 Task: Look for products in the category "First Aid & Outdoor Essentials" from Desert Essence only.
Action: Mouse pressed left at (281, 123)
Screenshot: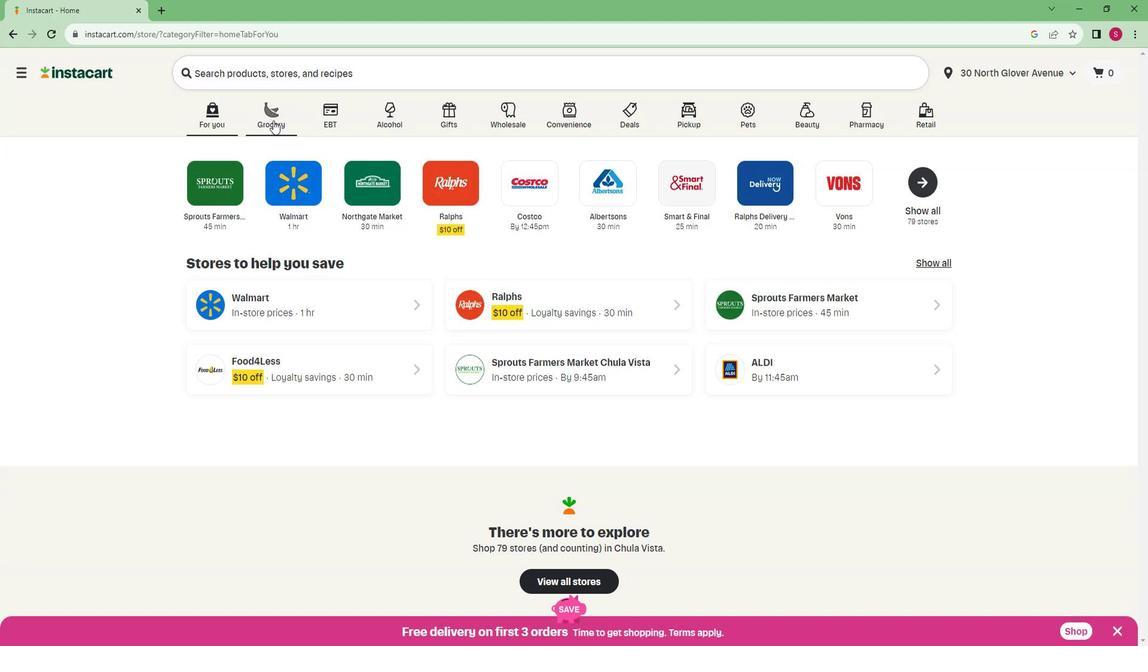 
Action: Mouse moved to (215, 327)
Screenshot: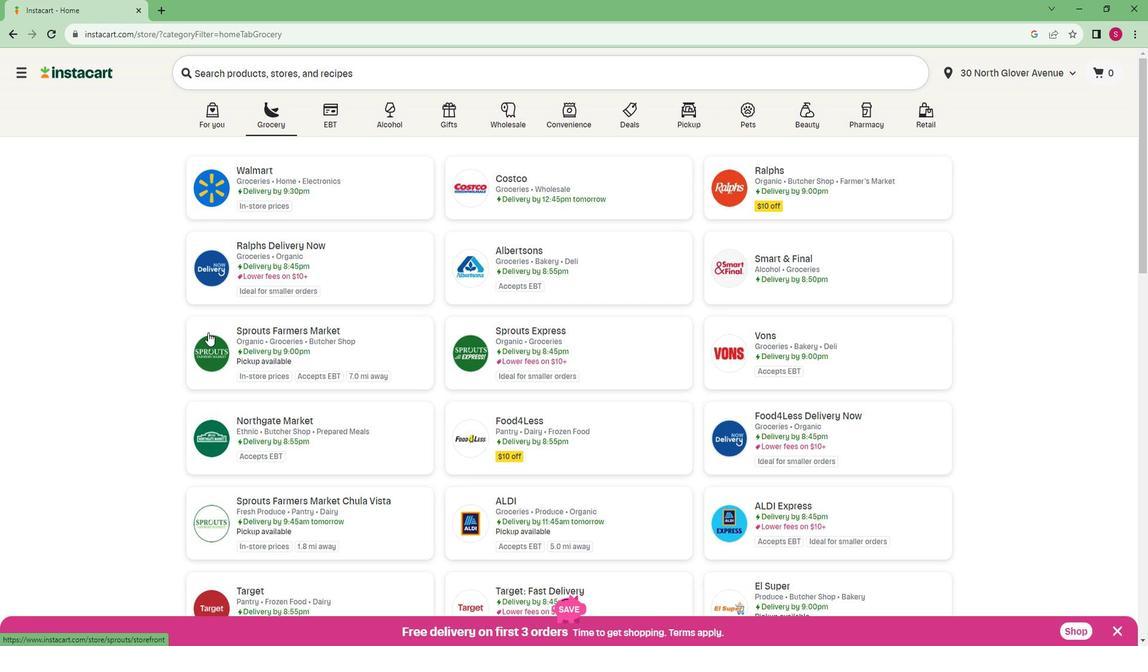 
Action: Mouse pressed left at (215, 327)
Screenshot: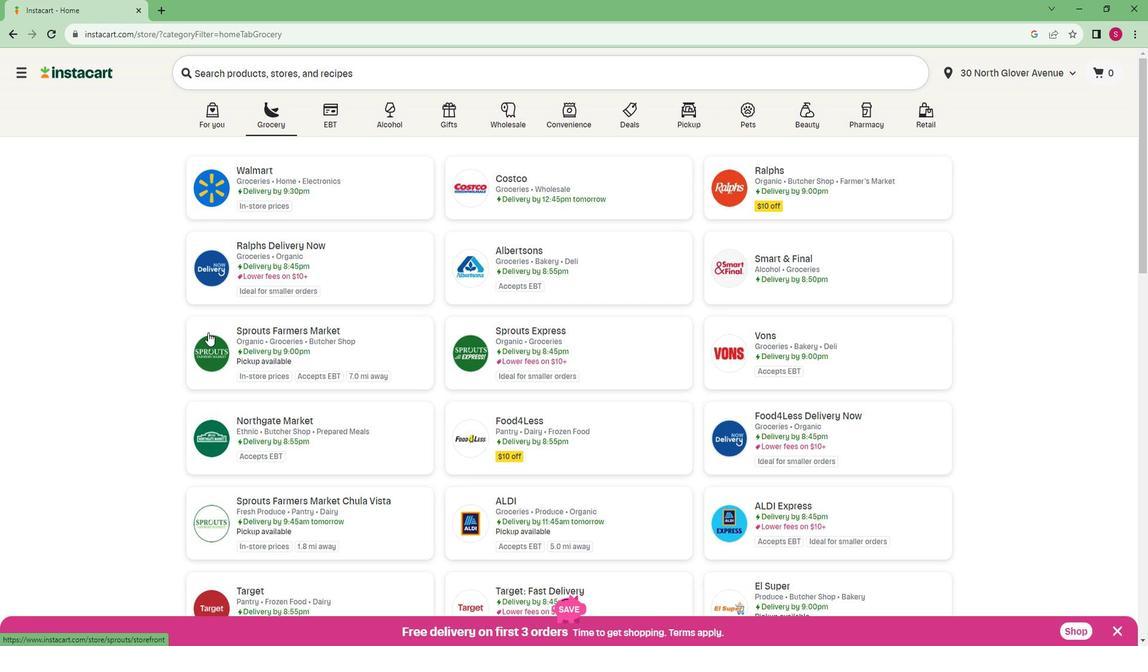 
Action: Mouse moved to (10, 457)
Screenshot: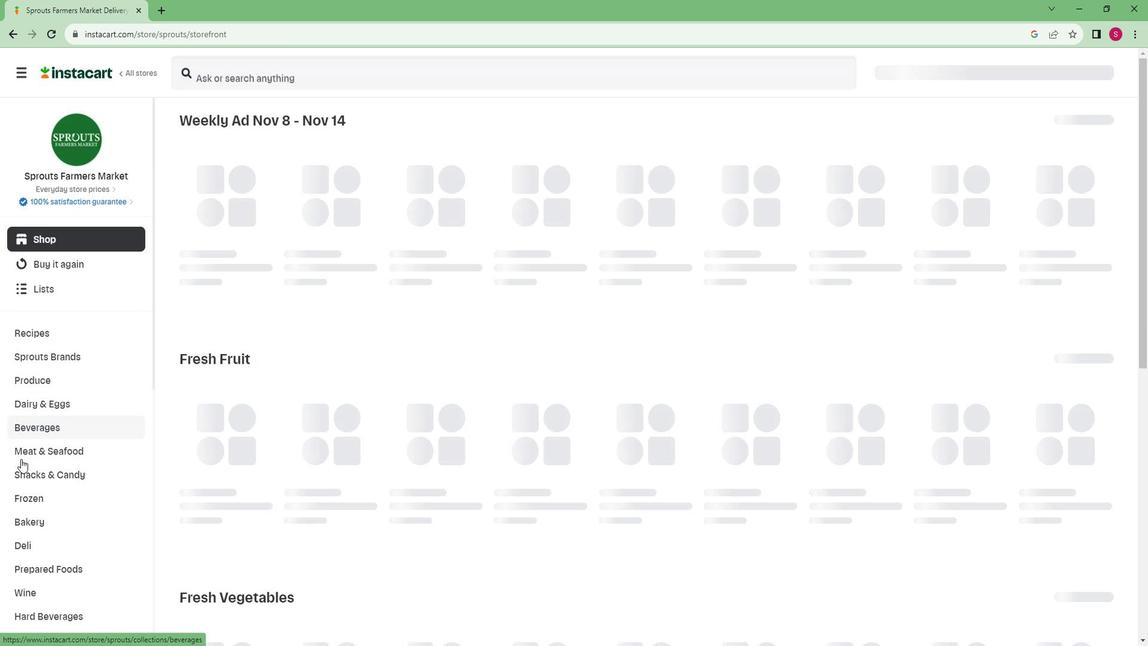 
Action: Mouse scrolled (10, 457) with delta (0, 0)
Screenshot: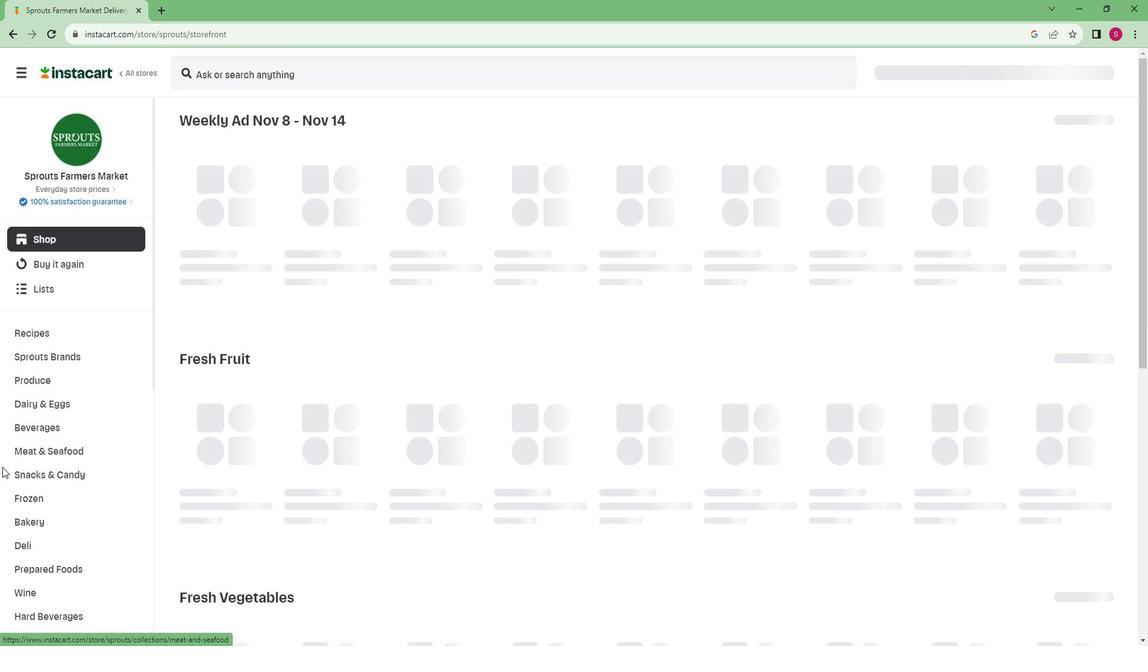 
Action: Mouse scrolled (10, 457) with delta (0, 0)
Screenshot: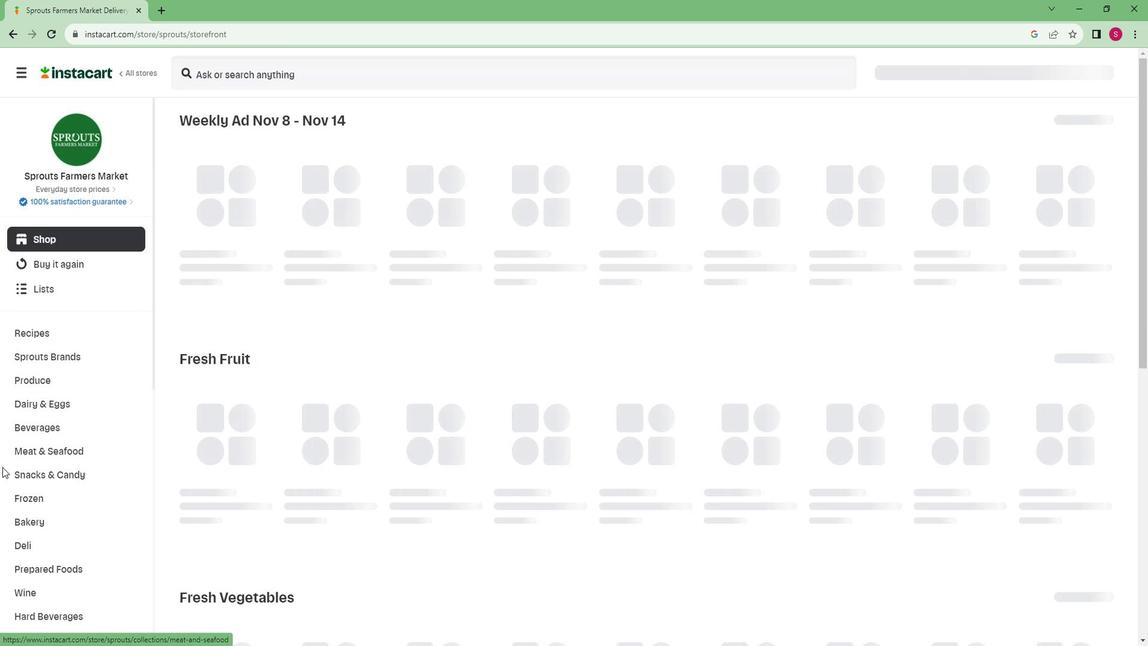
Action: Mouse scrolled (10, 457) with delta (0, 0)
Screenshot: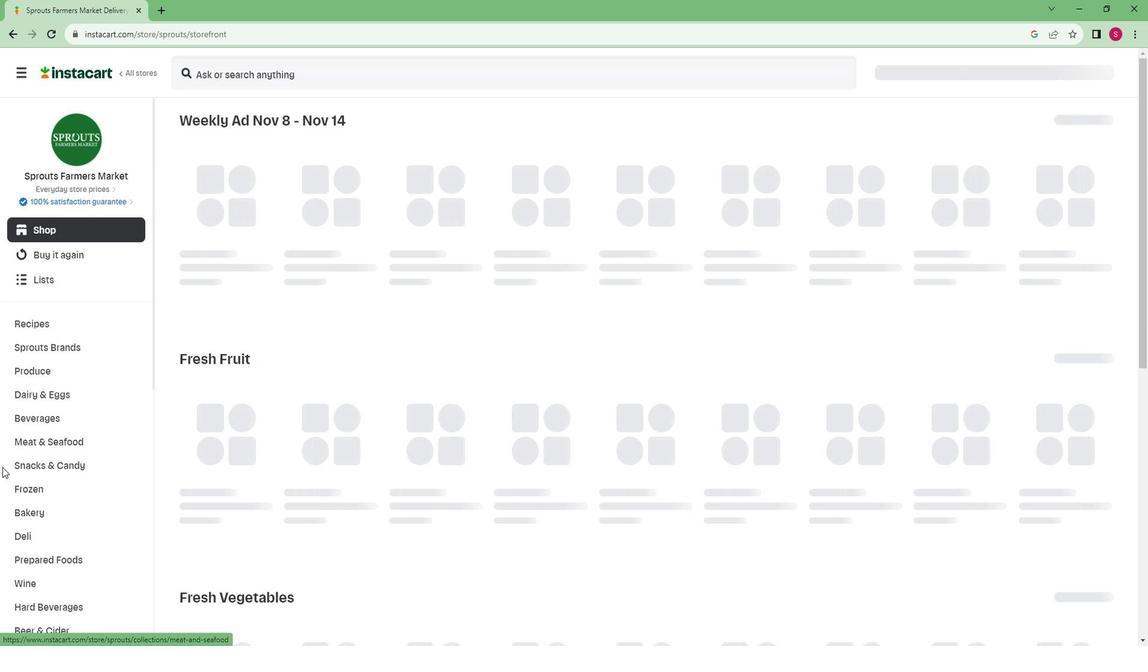
Action: Mouse scrolled (10, 457) with delta (0, 0)
Screenshot: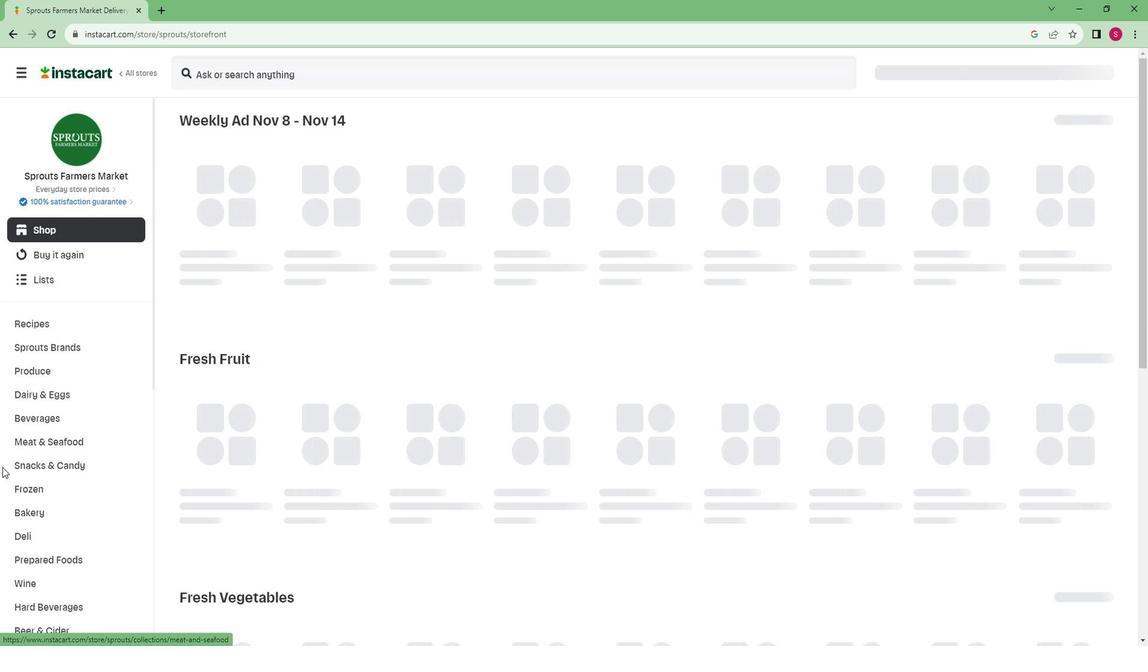 
Action: Mouse moved to (10, 453)
Screenshot: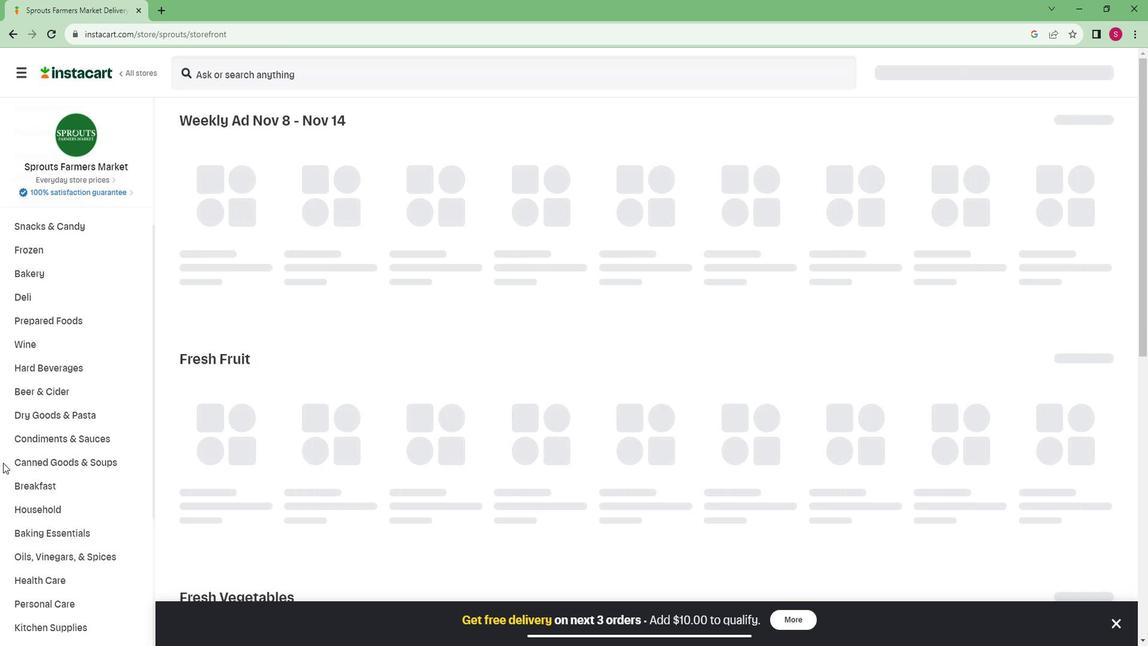 
Action: Mouse scrolled (10, 452) with delta (0, 0)
Screenshot: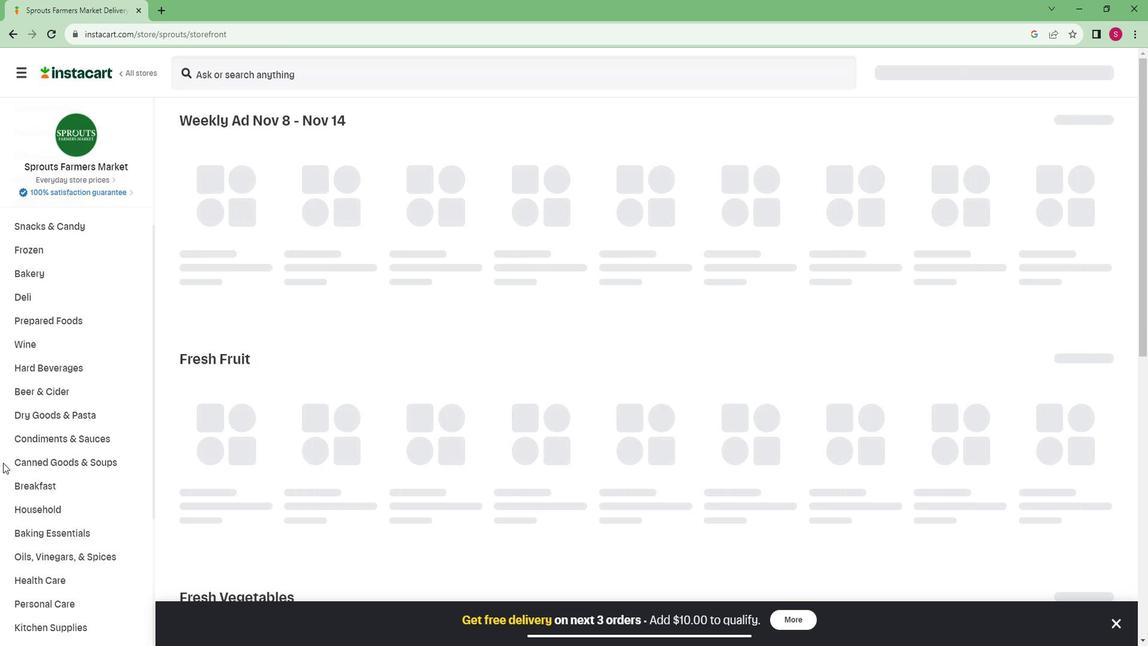 
Action: Mouse scrolled (10, 452) with delta (0, 0)
Screenshot: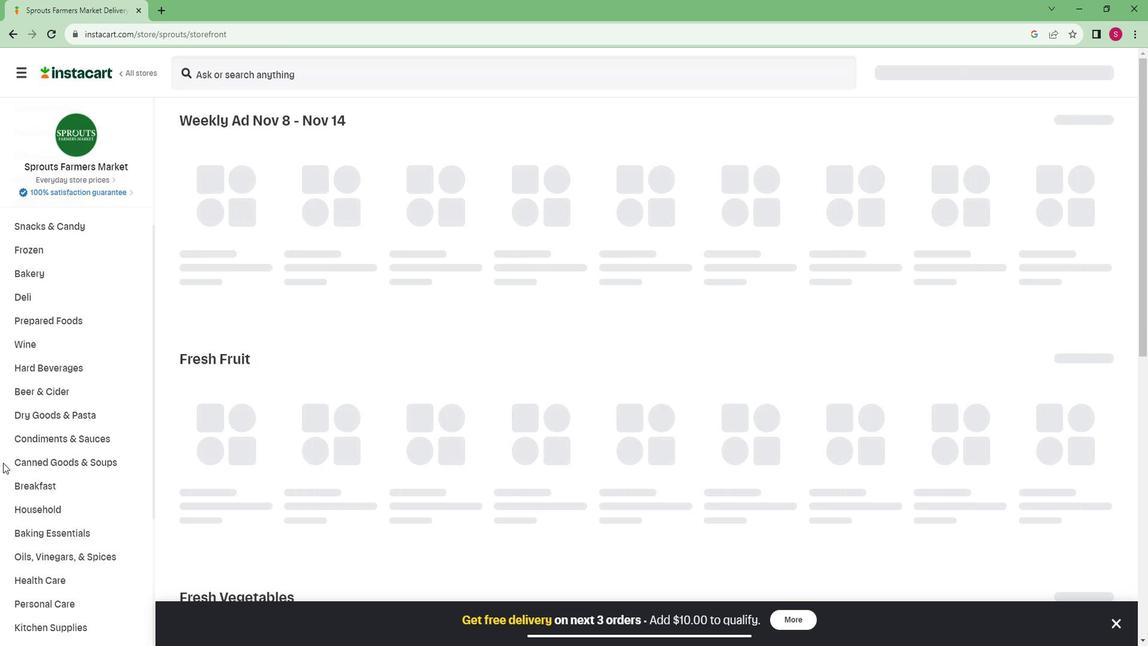 
Action: Mouse scrolled (10, 452) with delta (0, 0)
Screenshot: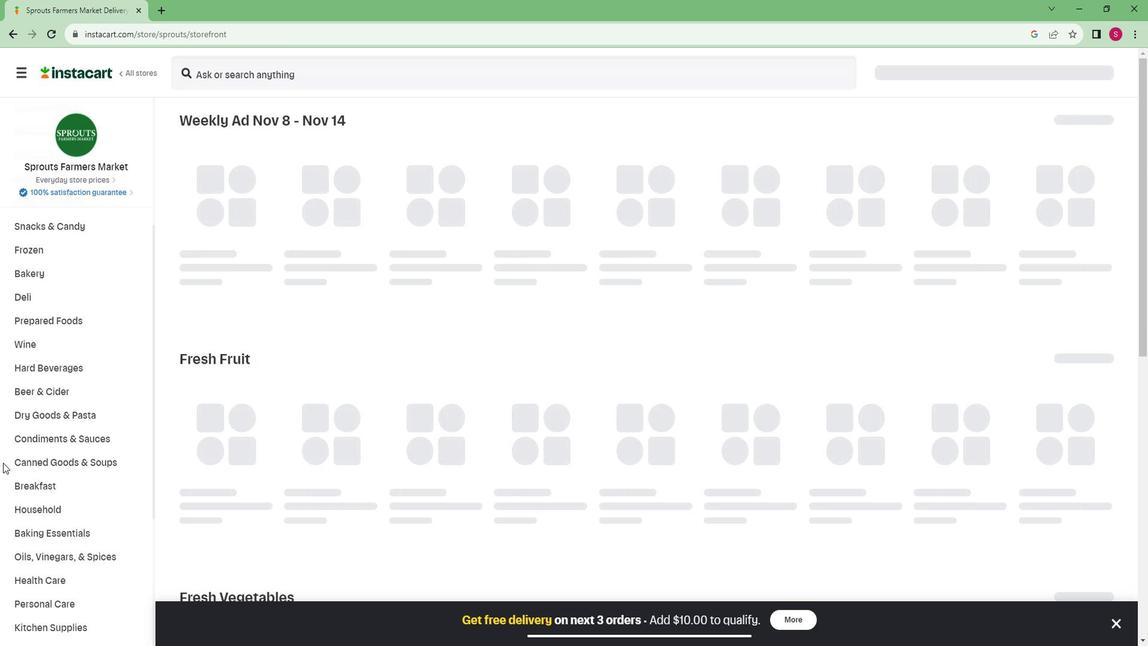 
Action: Mouse scrolled (10, 452) with delta (0, 0)
Screenshot: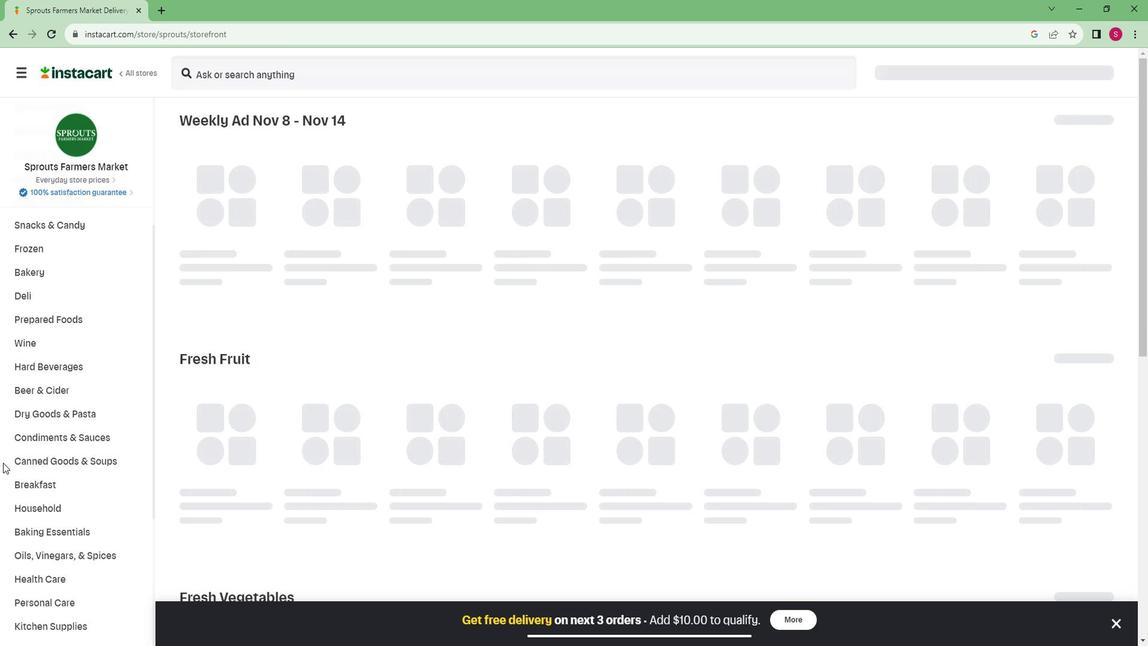 
Action: Mouse moved to (39, 594)
Screenshot: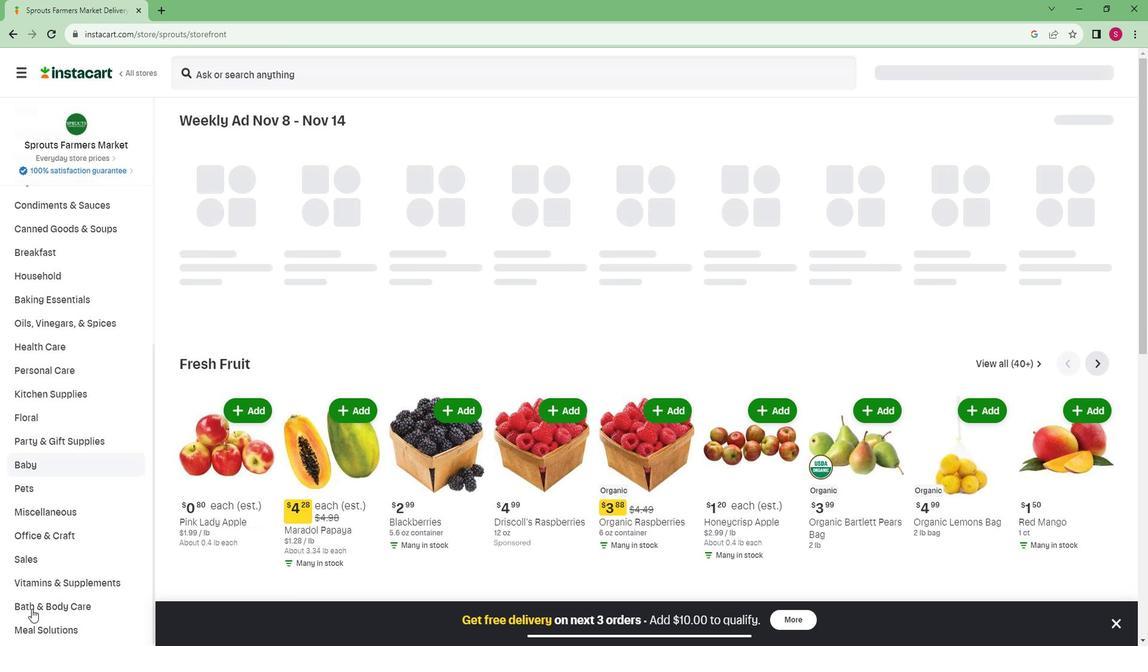 
Action: Mouse pressed left at (39, 594)
Screenshot: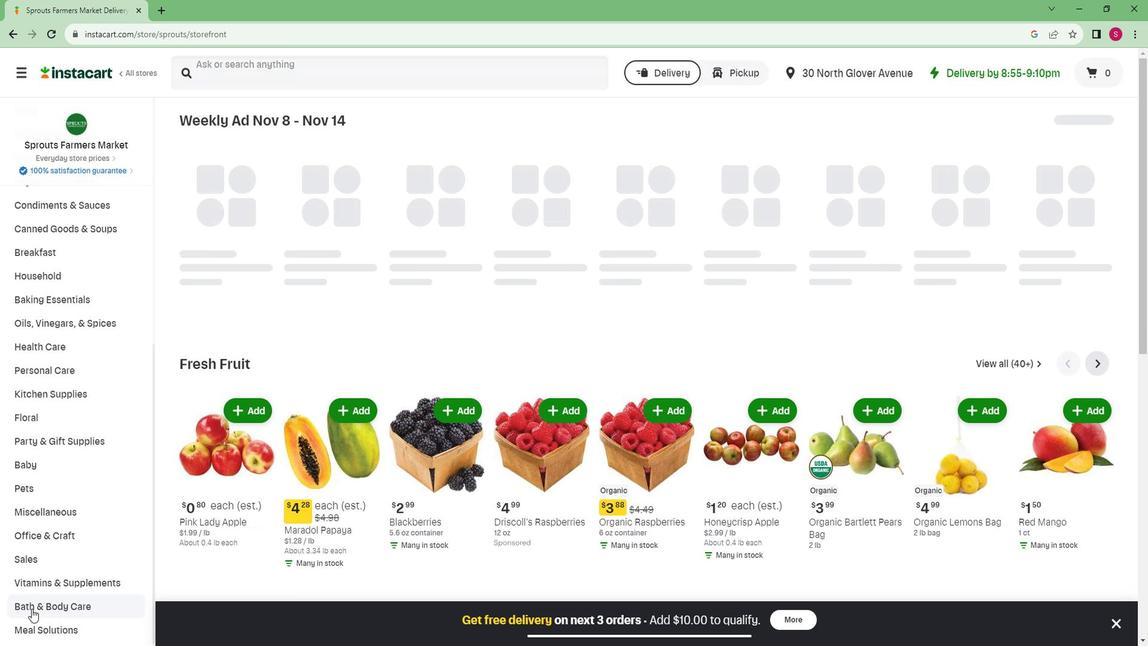 
Action: Mouse moved to (41, 564)
Screenshot: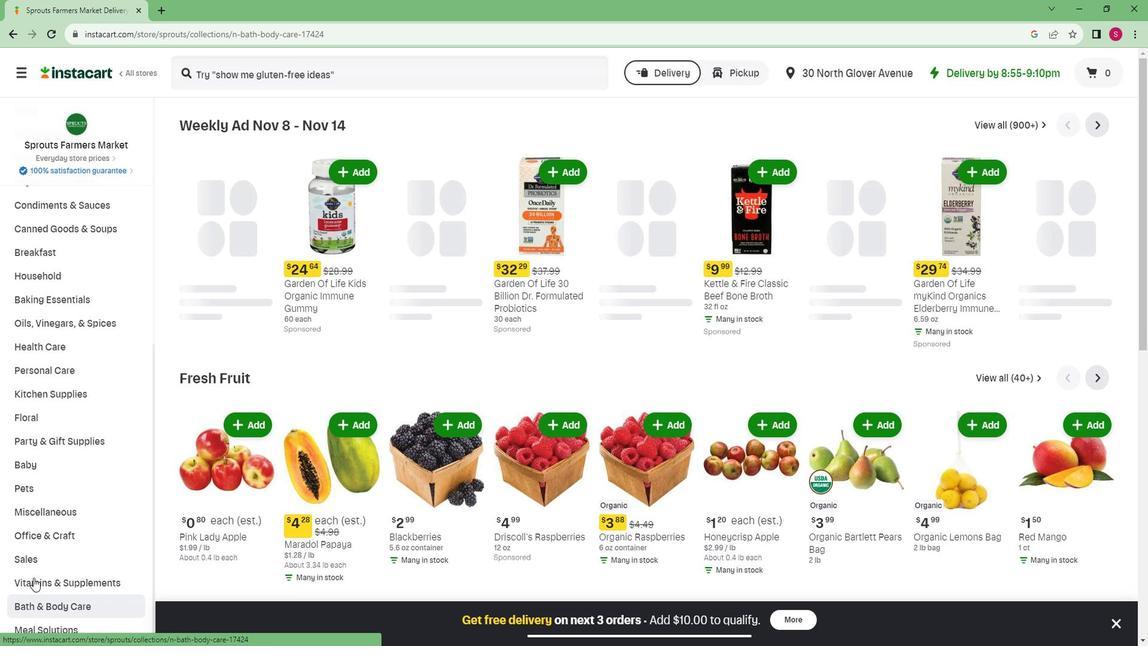 
Action: Mouse scrolled (41, 563) with delta (0, 0)
Screenshot: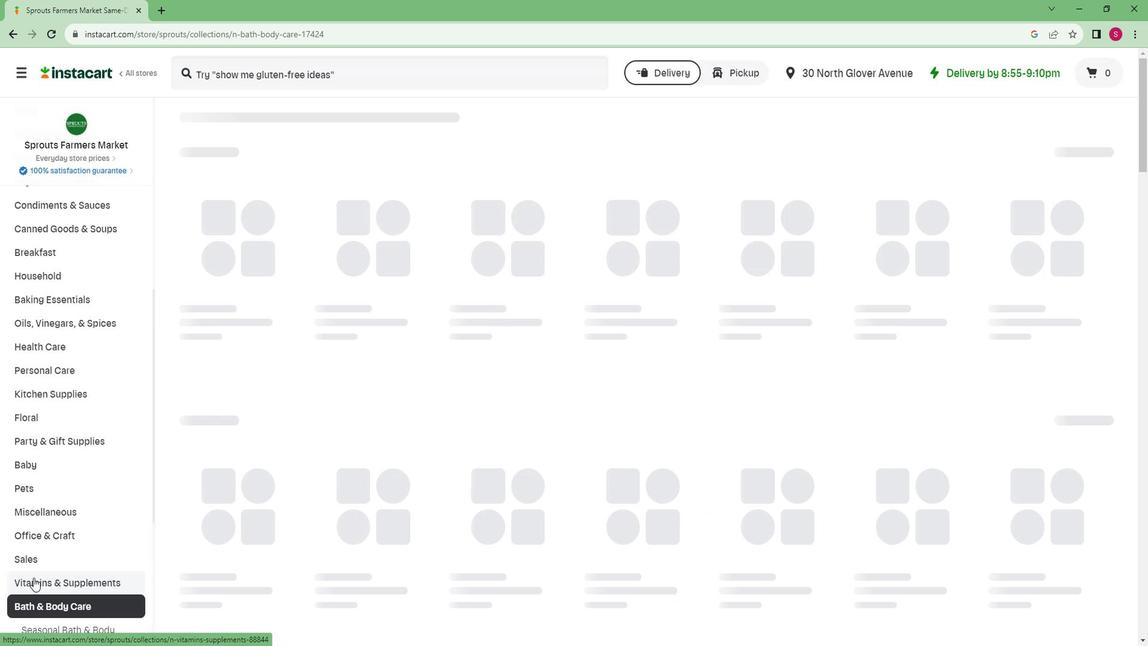 
Action: Mouse scrolled (41, 563) with delta (0, 0)
Screenshot: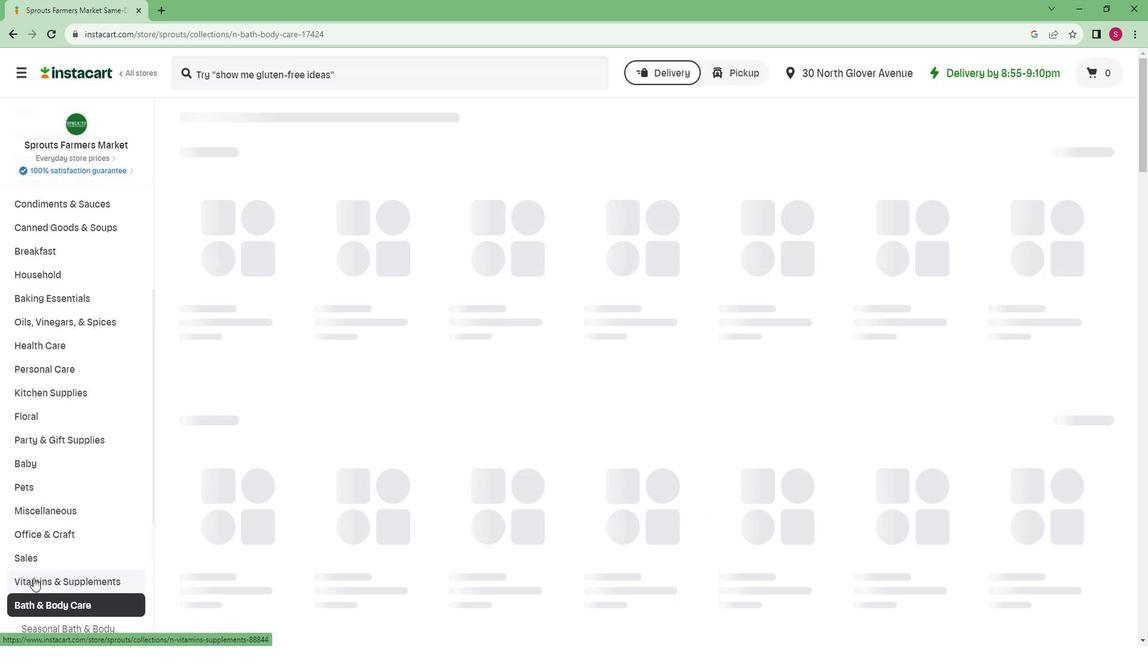 
Action: Mouse scrolled (41, 563) with delta (0, 0)
Screenshot: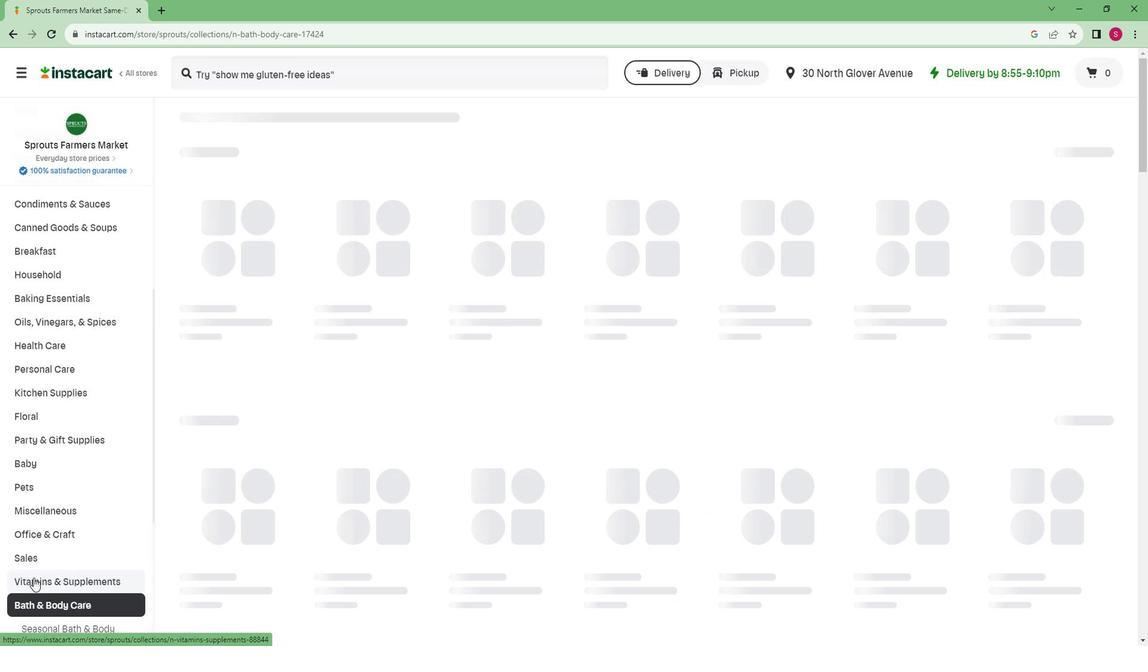 
Action: Mouse scrolled (41, 563) with delta (0, 0)
Screenshot: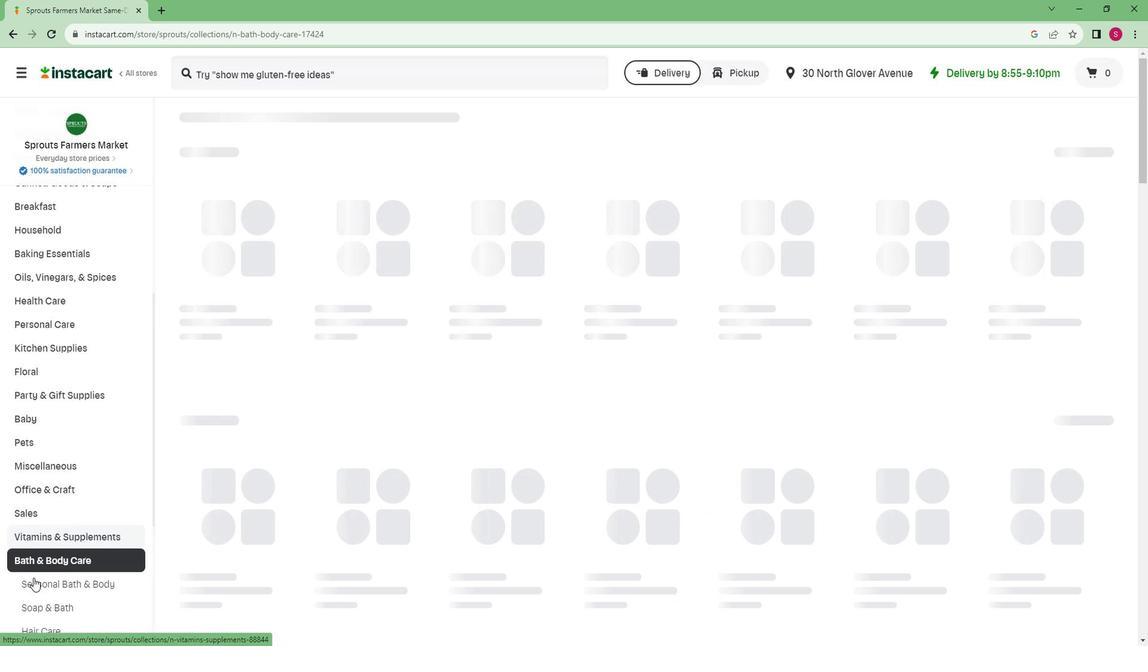 
Action: Mouse scrolled (41, 563) with delta (0, 0)
Screenshot: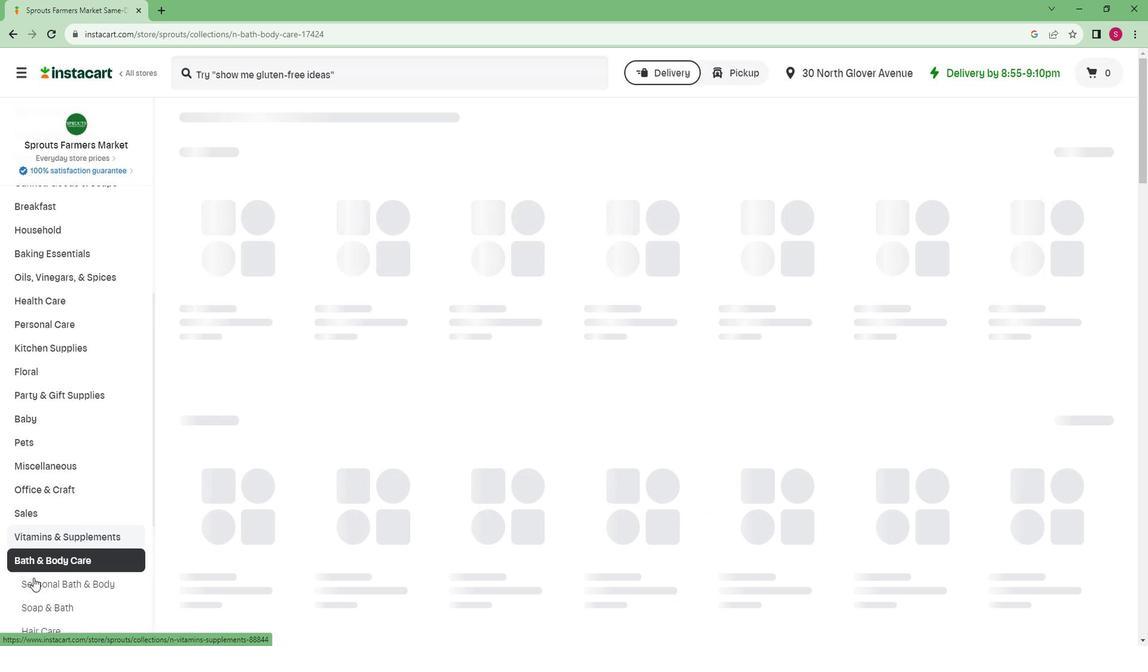 
Action: Mouse scrolled (41, 563) with delta (0, 0)
Screenshot: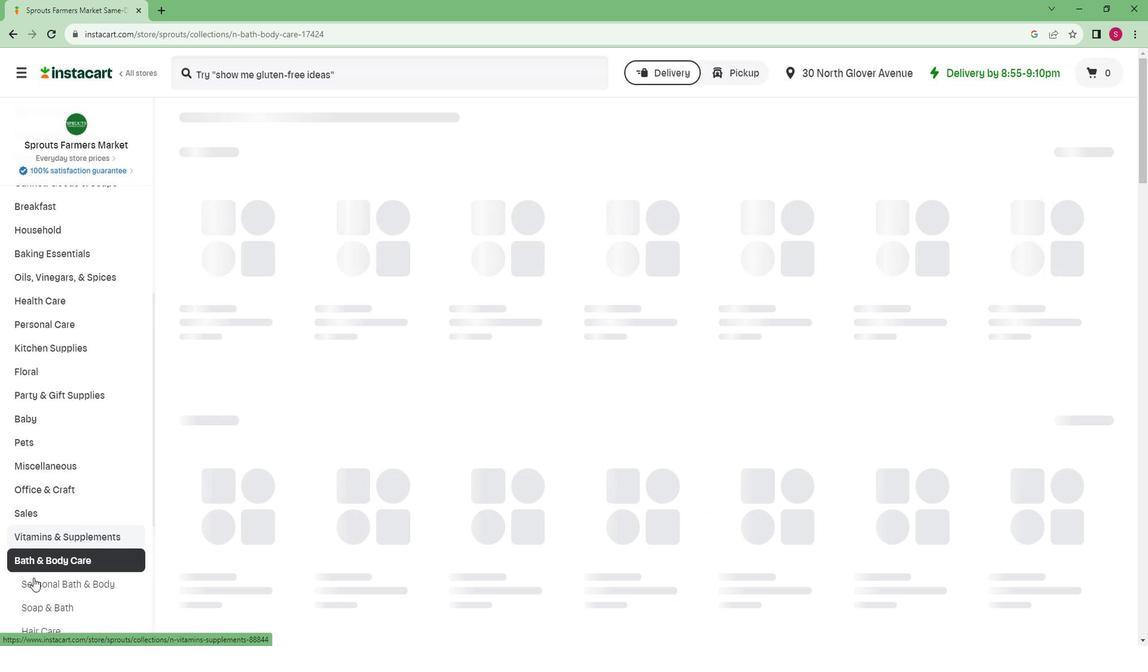 
Action: Mouse moved to (51, 537)
Screenshot: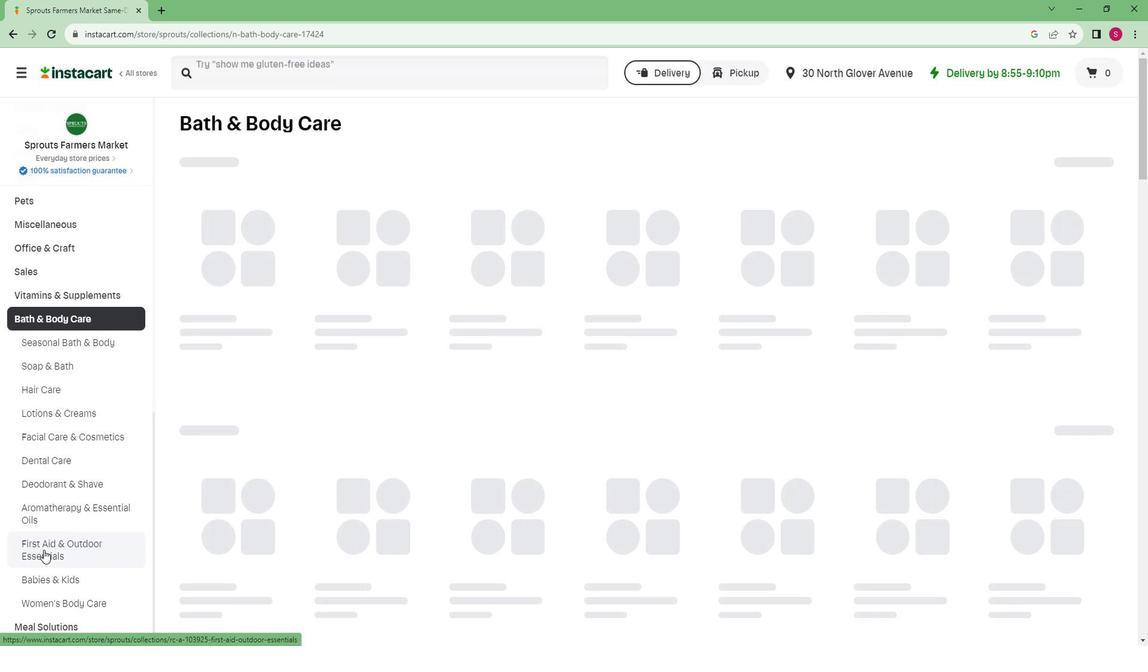 
Action: Mouse pressed left at (51, 537)
Screenshot: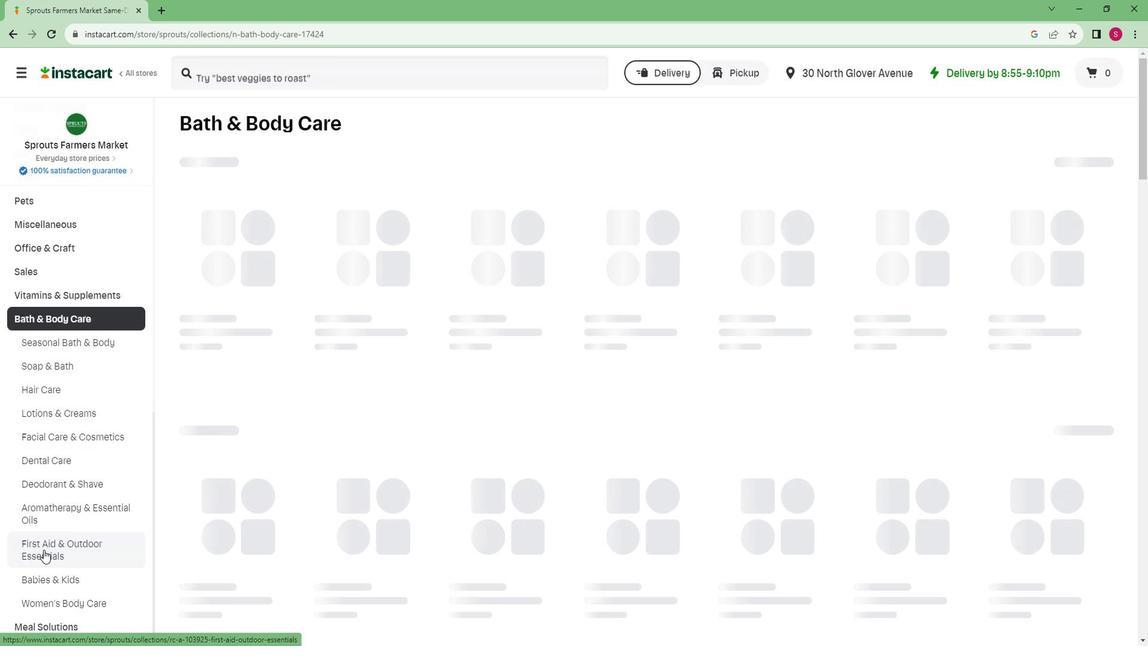 
Action: Mouse moved to (279, 160)
Screenshot: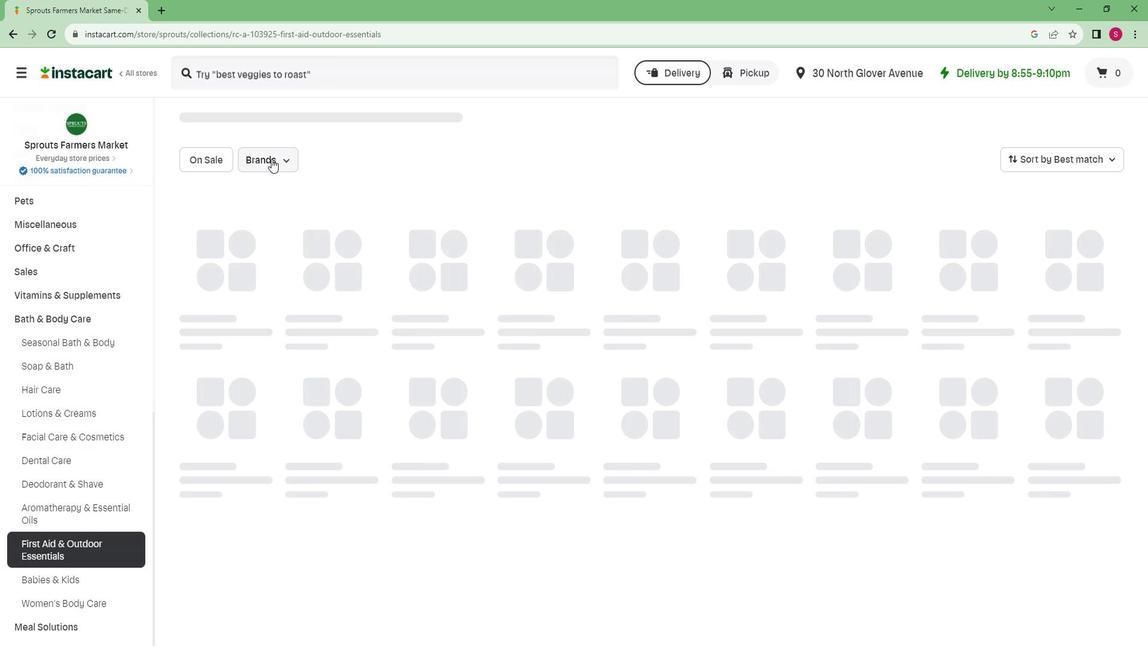 
Action: Mouse pressed left at (279, 160)
Screenshot: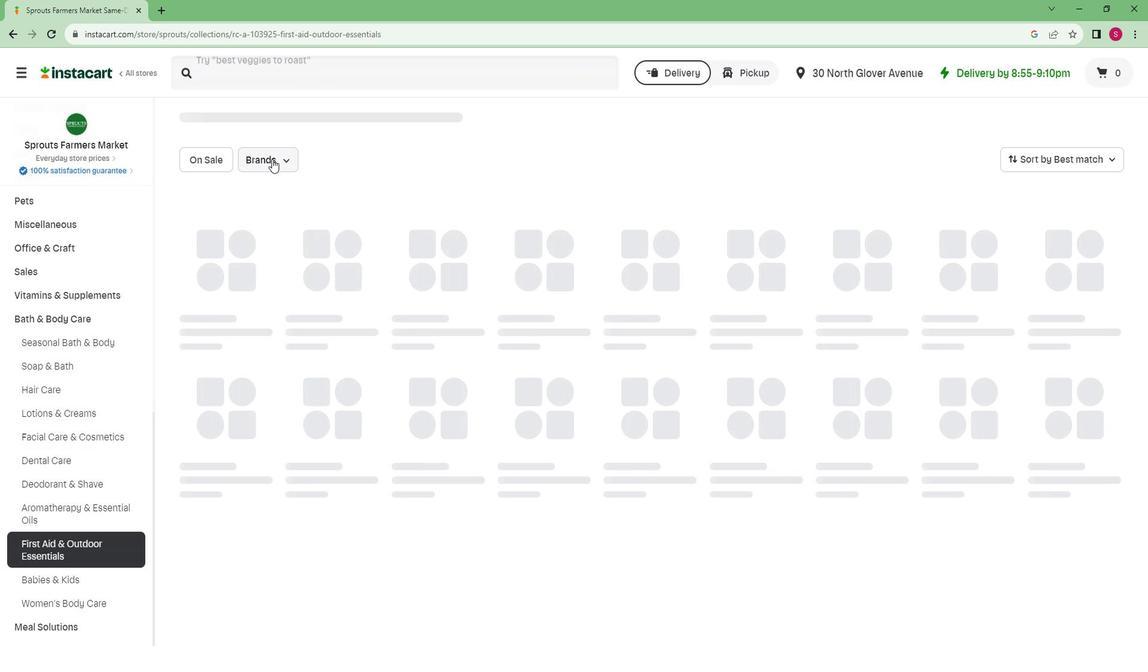 
Action: Mouse moved to (288, 321)
Screenshot: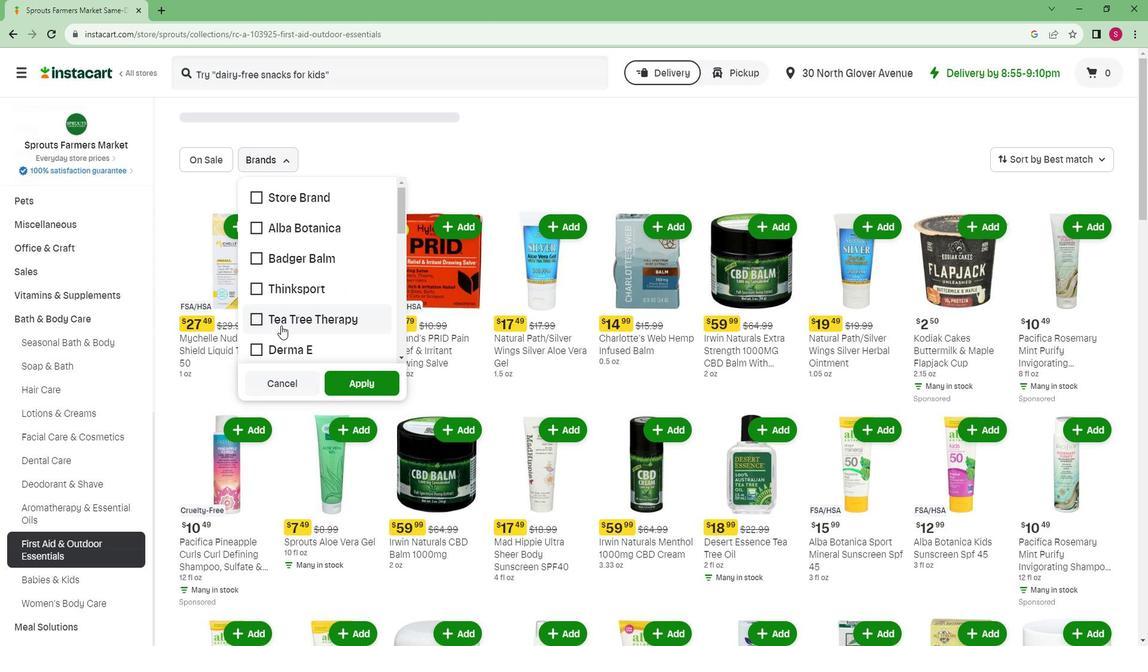 
Action: Mouse scrolled (288, 320) with delta (0, 0)
Screenshot: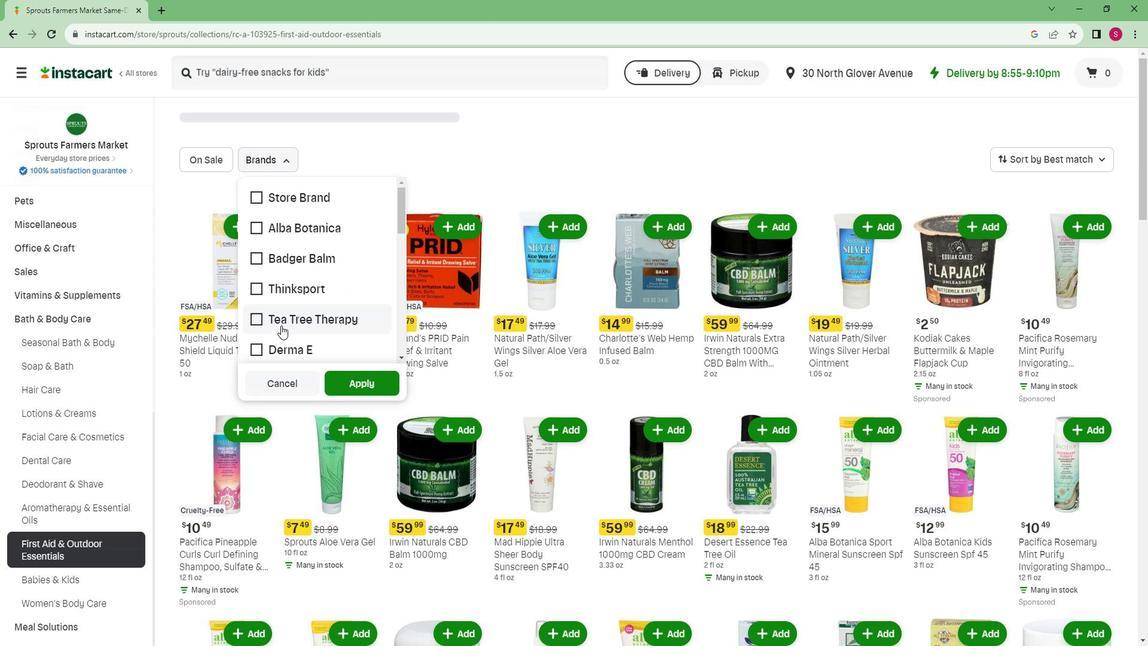 
Action: Mouse scrolled (288, 320) with delta (0, 0)
Screenshot: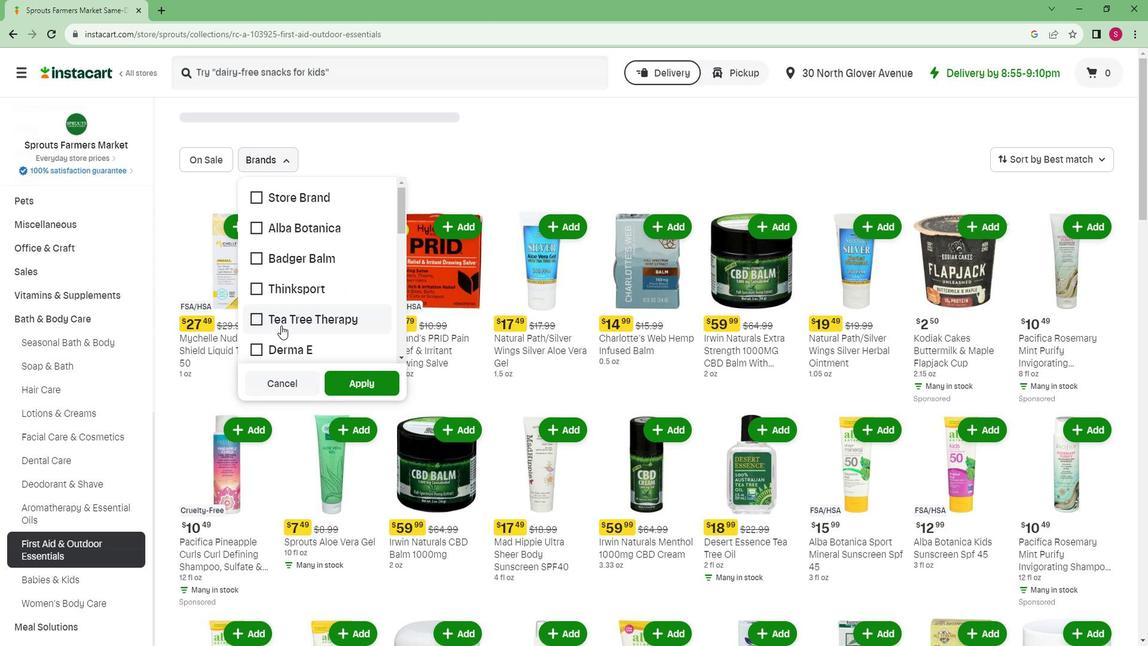 
Action: Mouse scrolled (288, 320) with delta (0, 0)
Screenshot: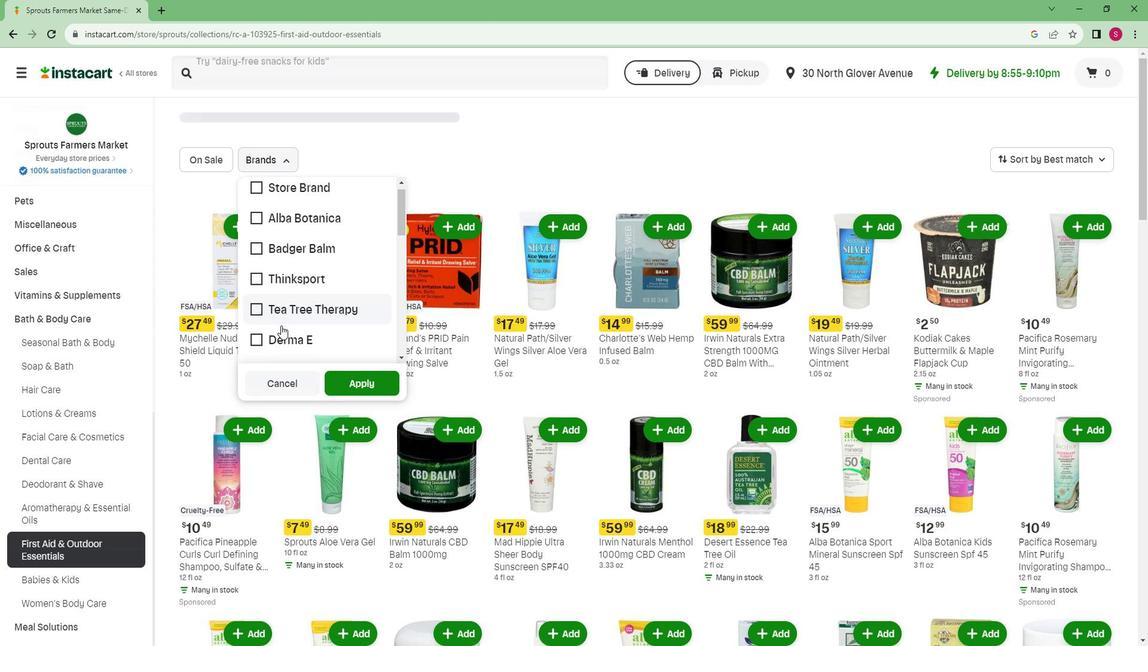 
Action: Mouse scrolled (288, 320) with delta (0, 0)
Screenshot: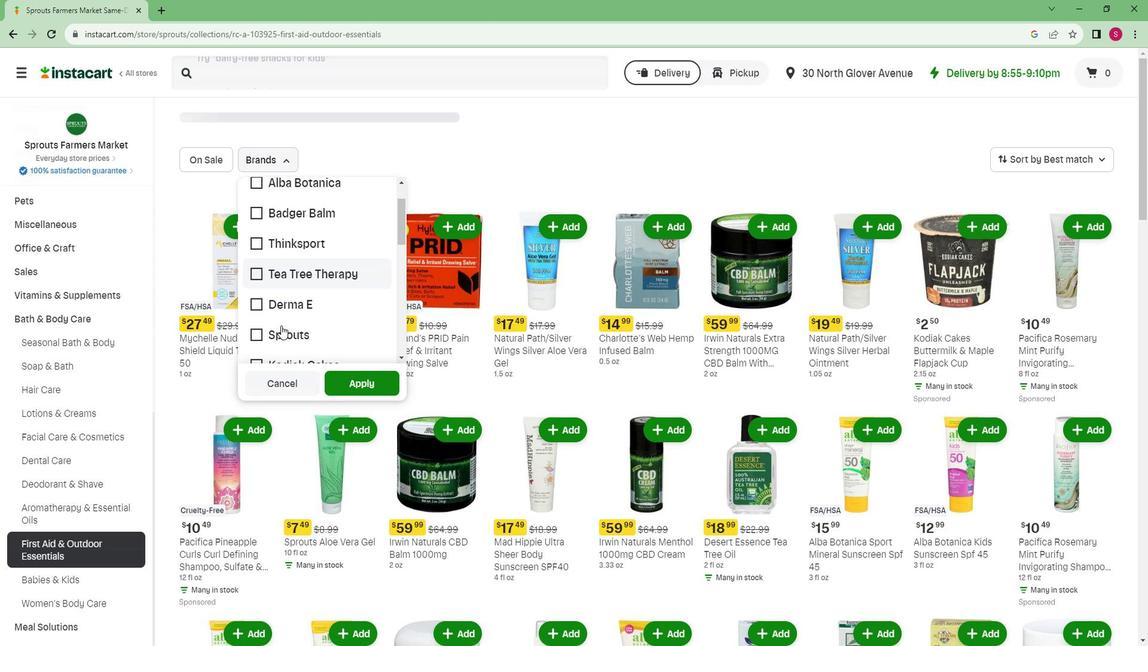 
Action: Mouse moved to (269, 342)
Screenshot: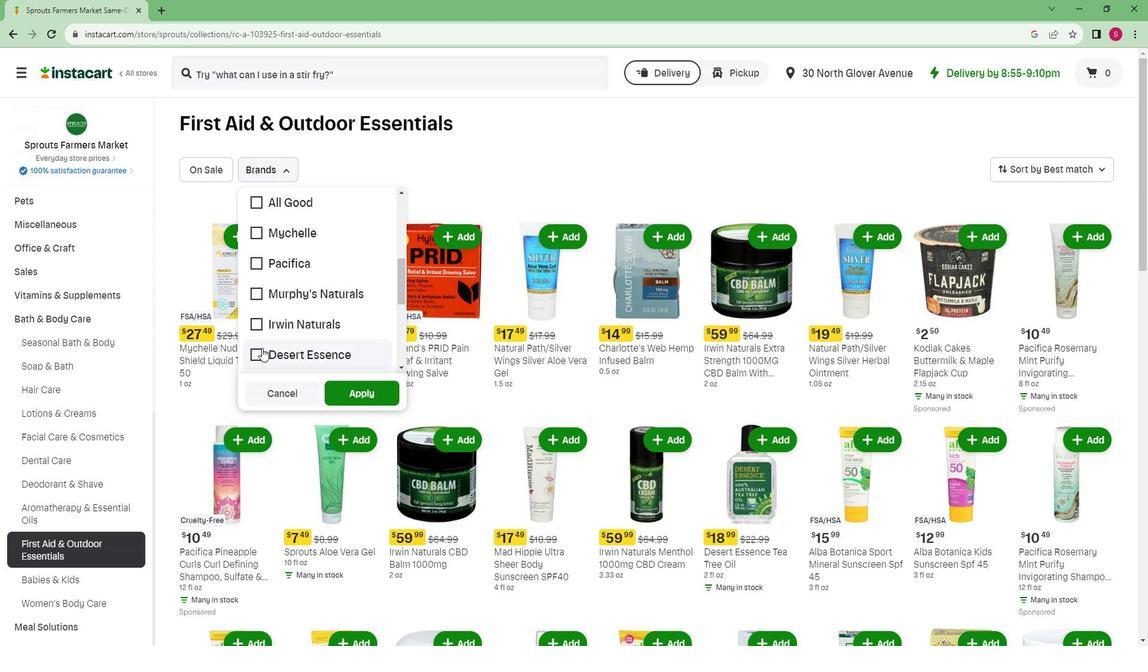 
Action: Mouse pressed left at (269, 342)
Screenshot: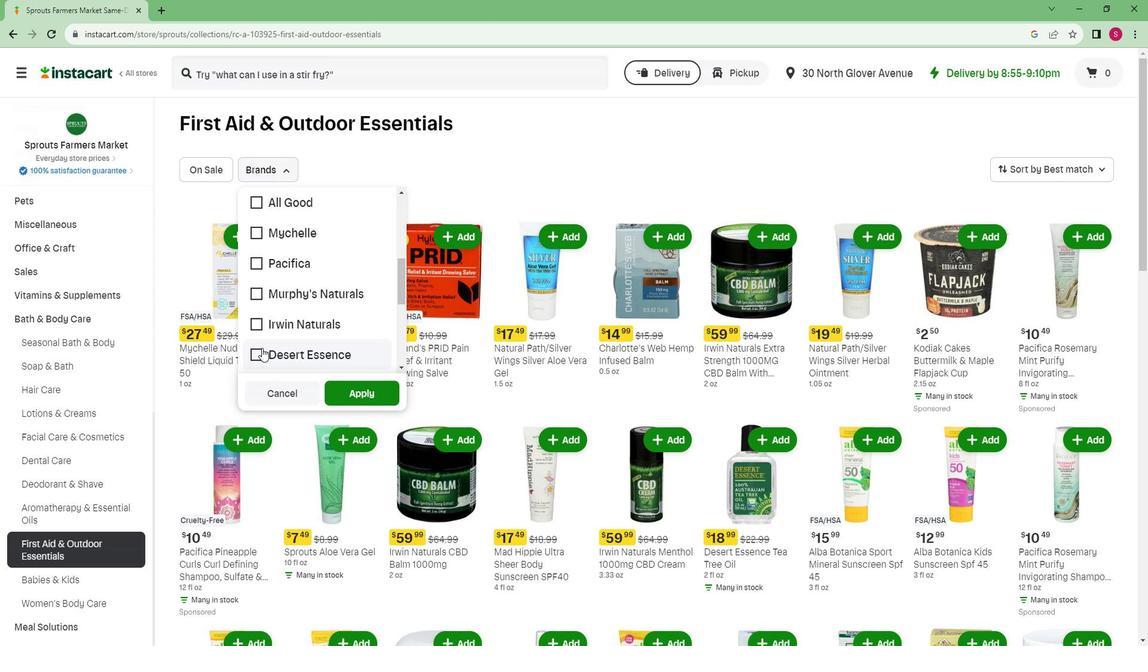 
Action: Mouse moved to (348, 383)
Screenshot: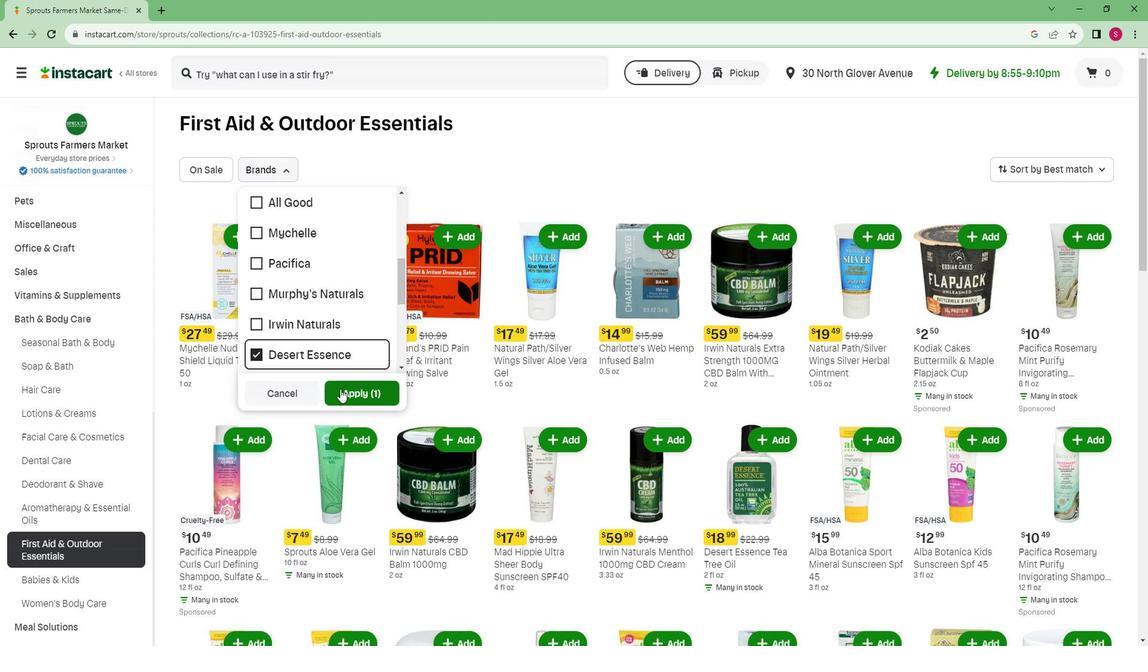 
Action: Mouse pressed left at (348, 383)
Screenshot: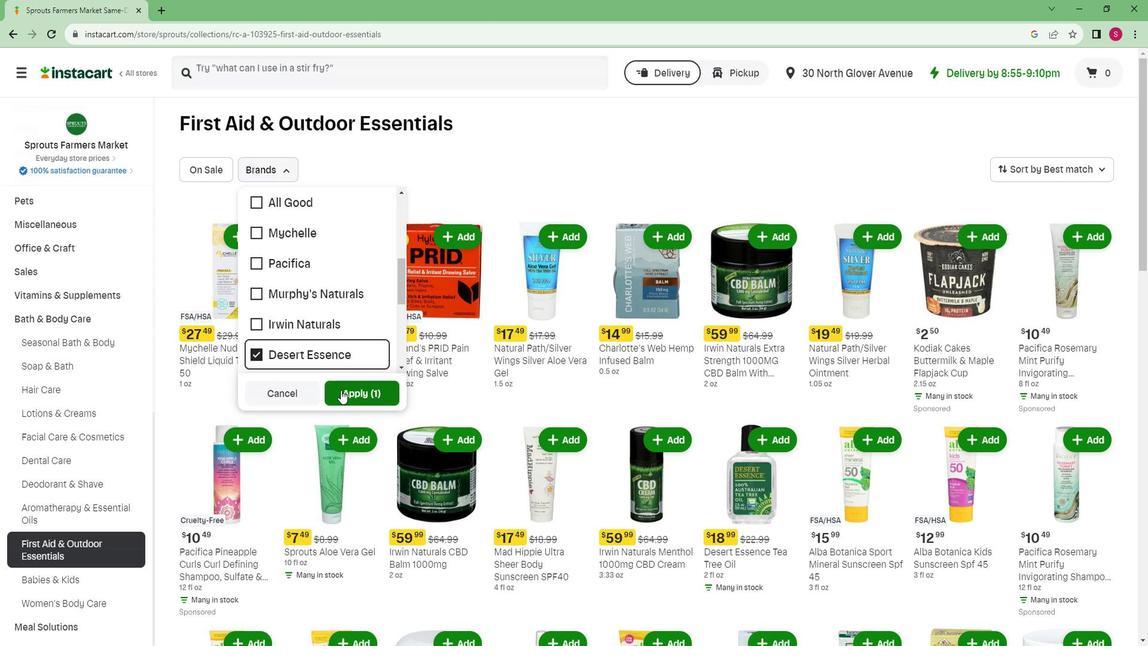 
Action: Mouse moved to (346, 375)
Screenshot: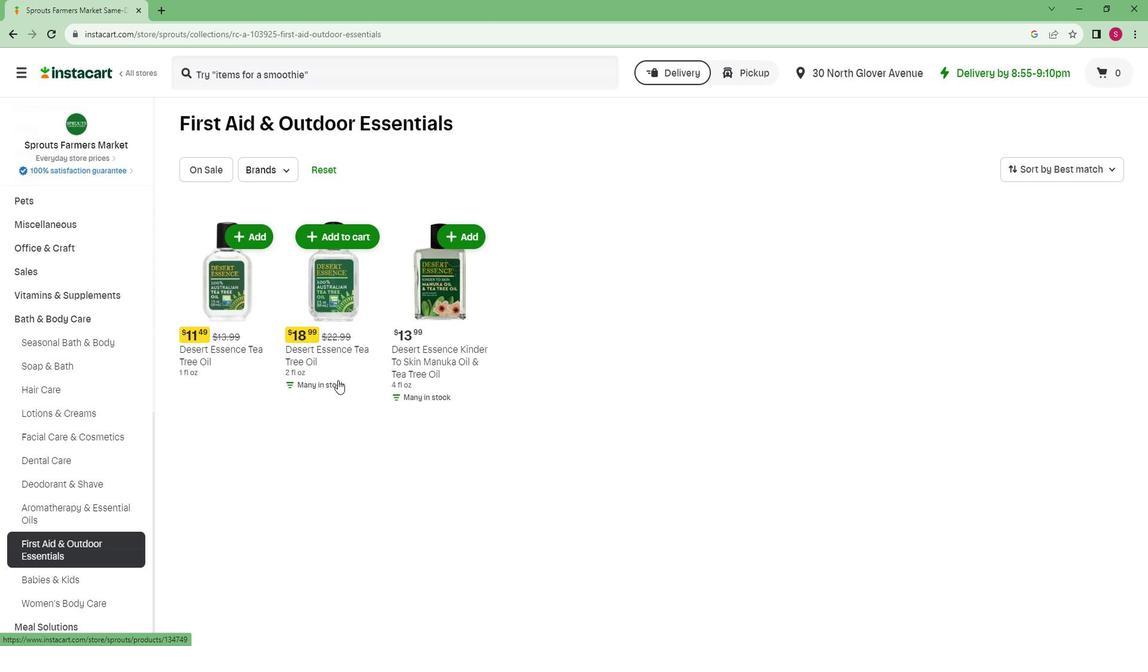 
